 Task: Apply the theme  ""Modern Writer"".
Action: Mouse moved to (202, 74)
Screenshot: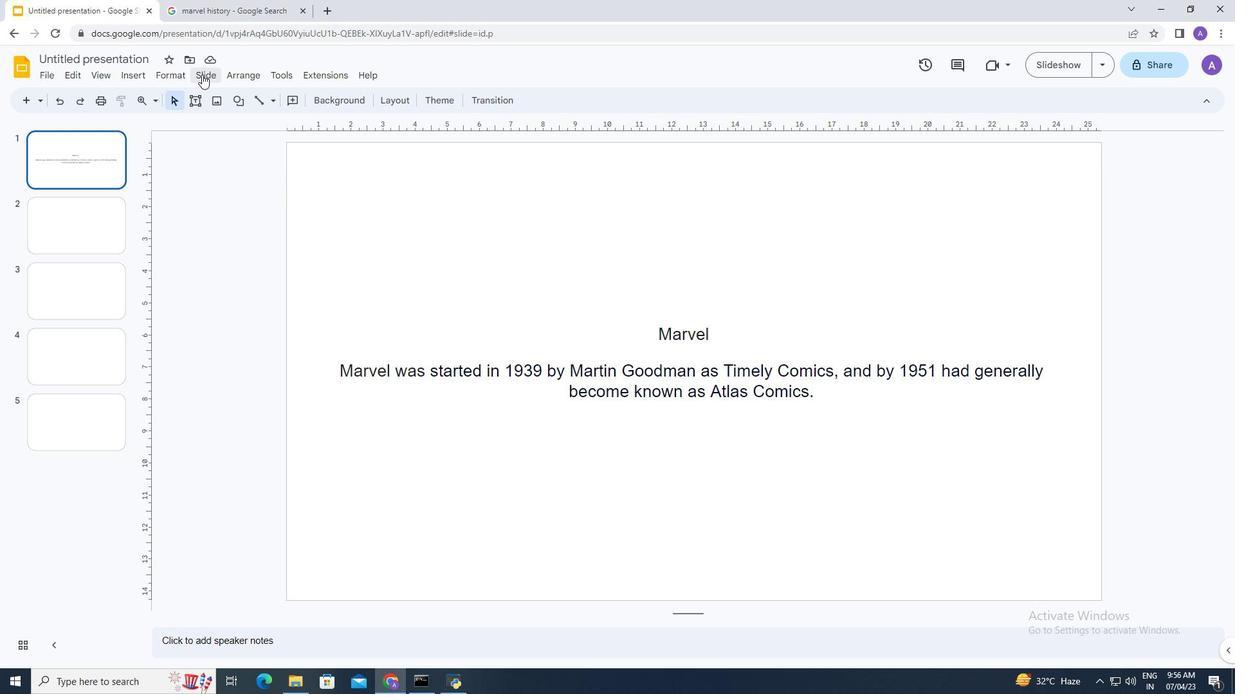 
Action: Mouse pressed left at (202, 74)
Screenshot: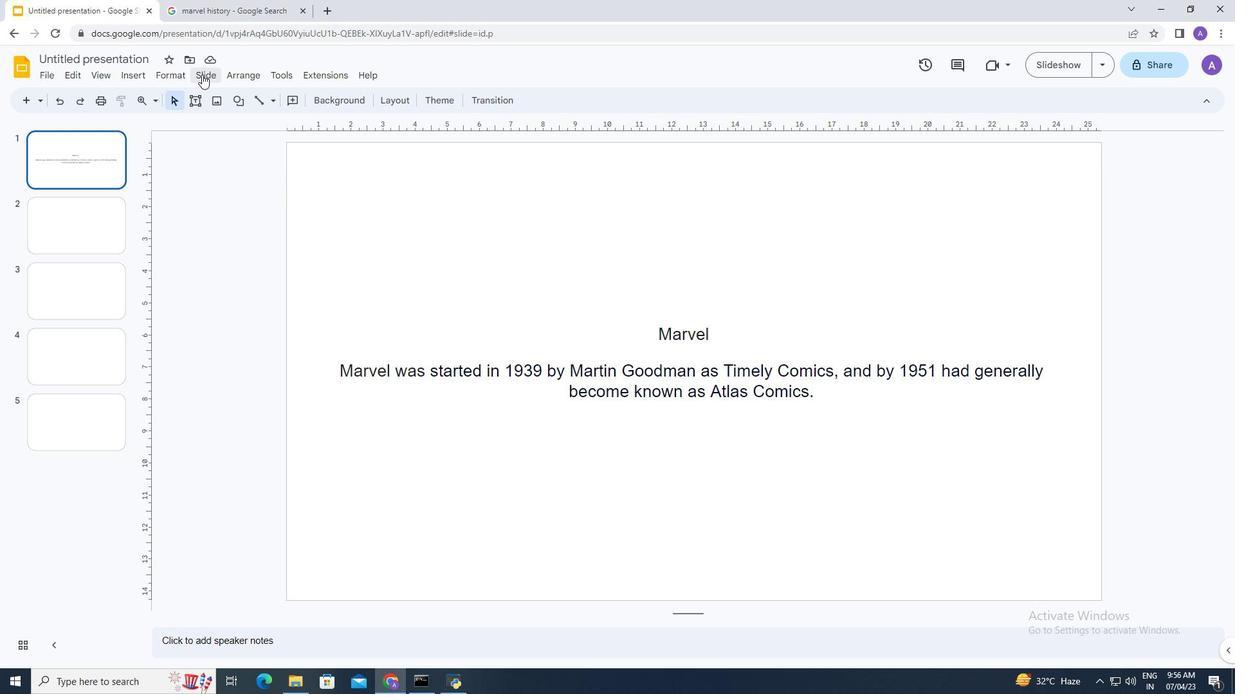 
Action: Mouse moved to (265, 299)
Screenshot: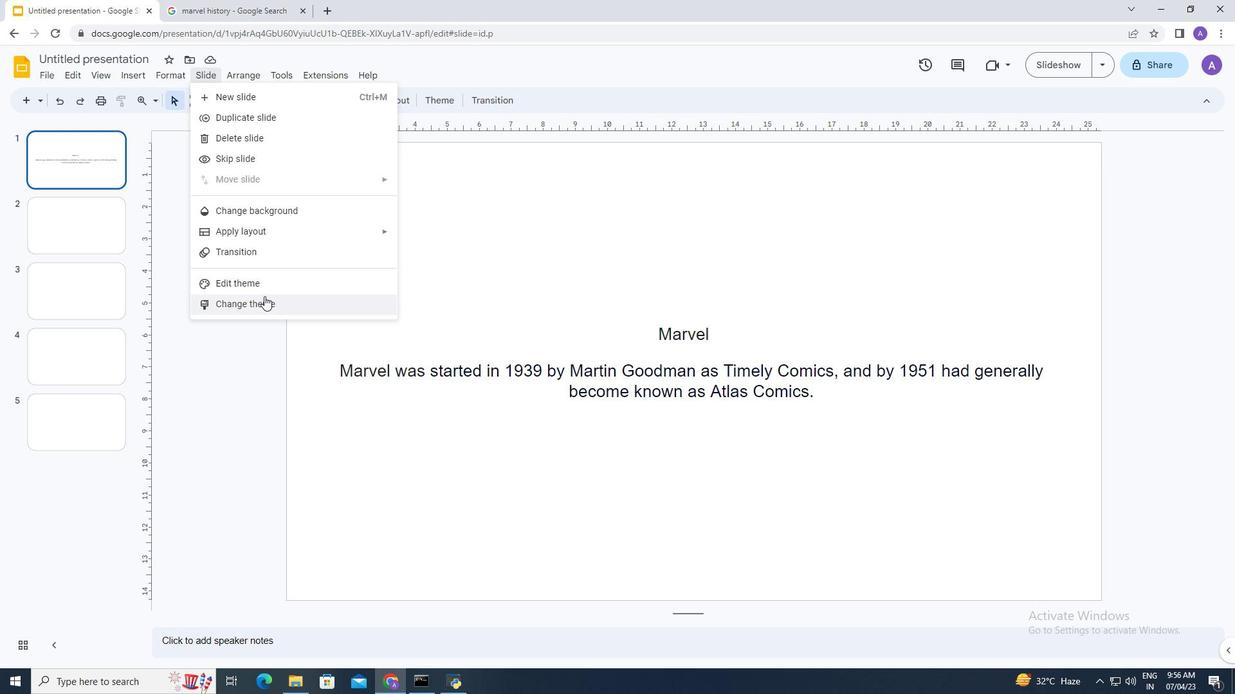 
Action: Mouse pressed left at (265, 299)
Screenshot: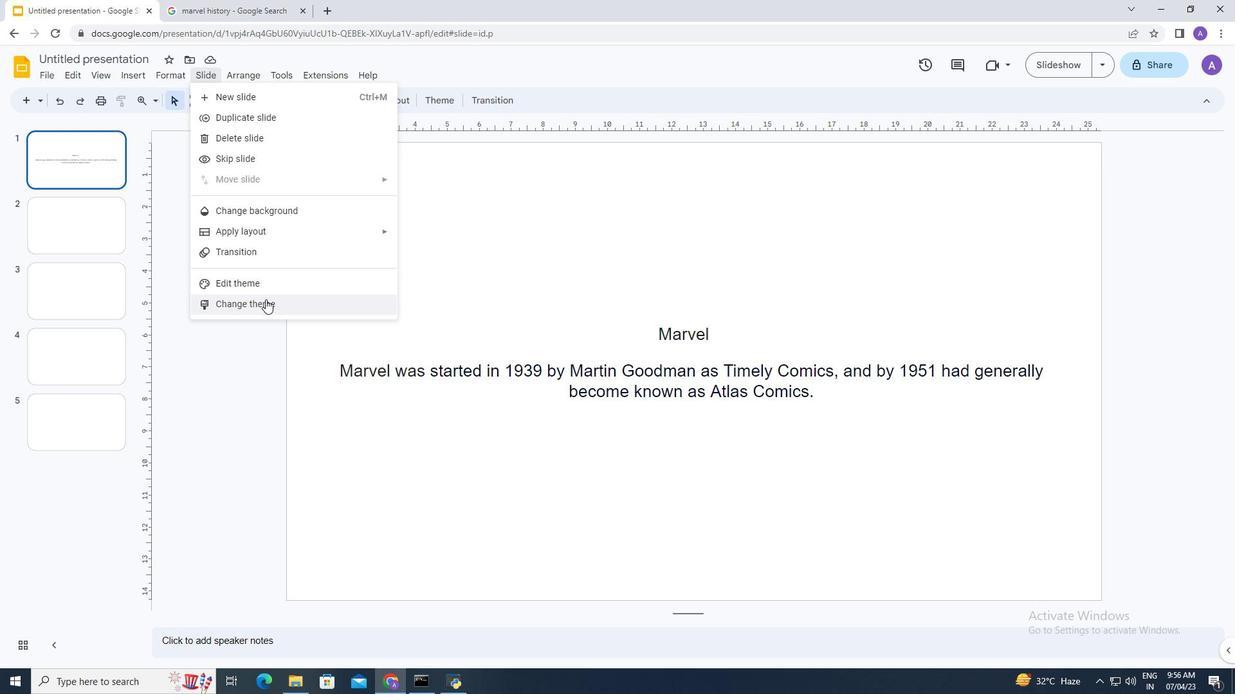 
Action: Mouse moved to (1079, 278)
Screenshot: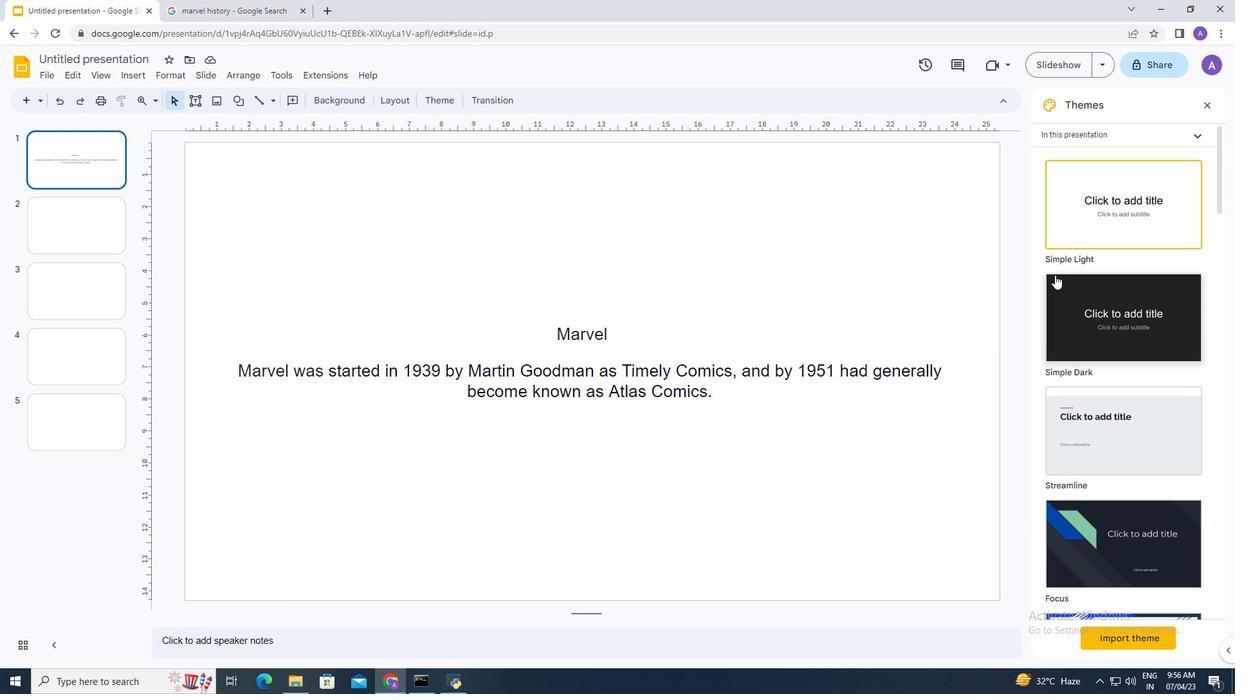
Action: Mouse scrolled (1079, 277) with delta (0, 0)
Screenshot: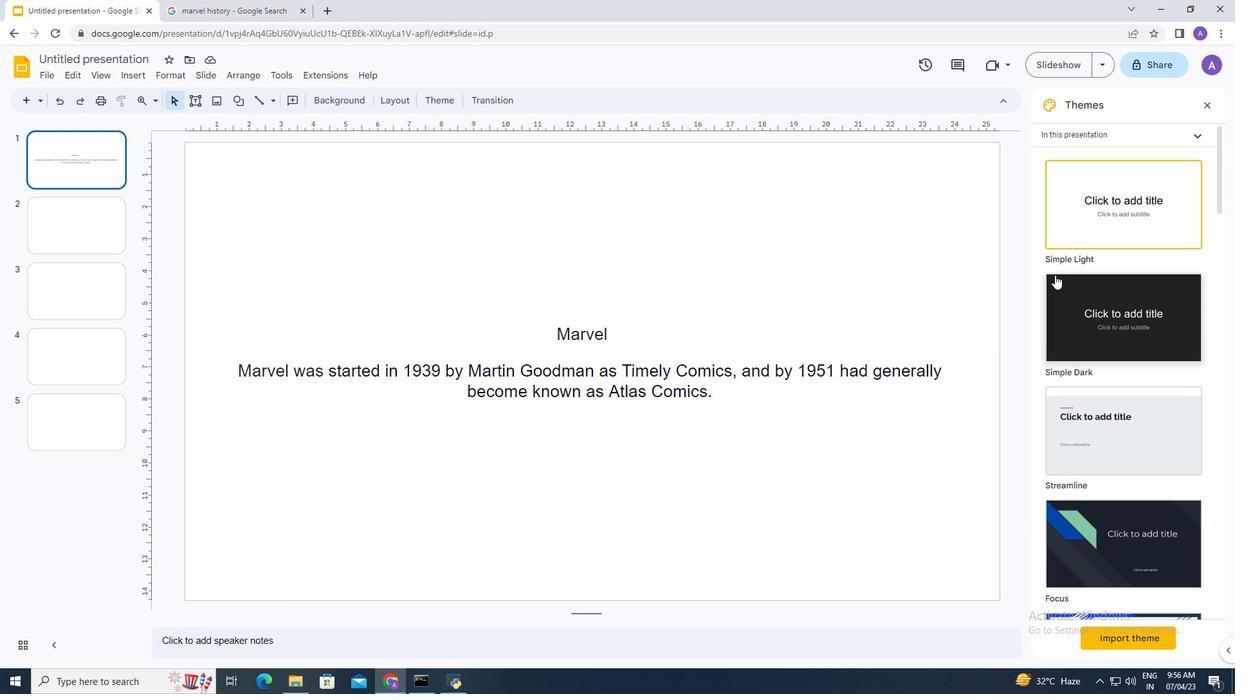 
Action: Mouse scrolled (1079, 277) with delta (0, 0)
Screenshot: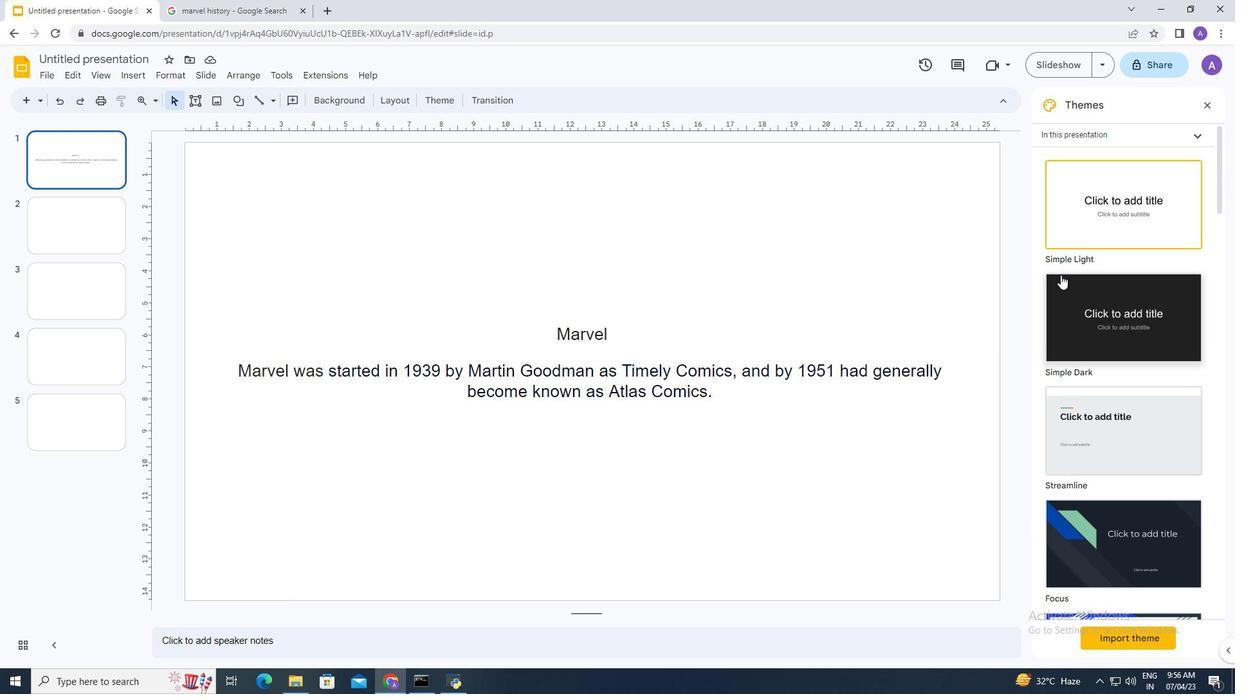 
Action: Mouse scrolled (1079, 277) with delta (0, 0)
Screenshot: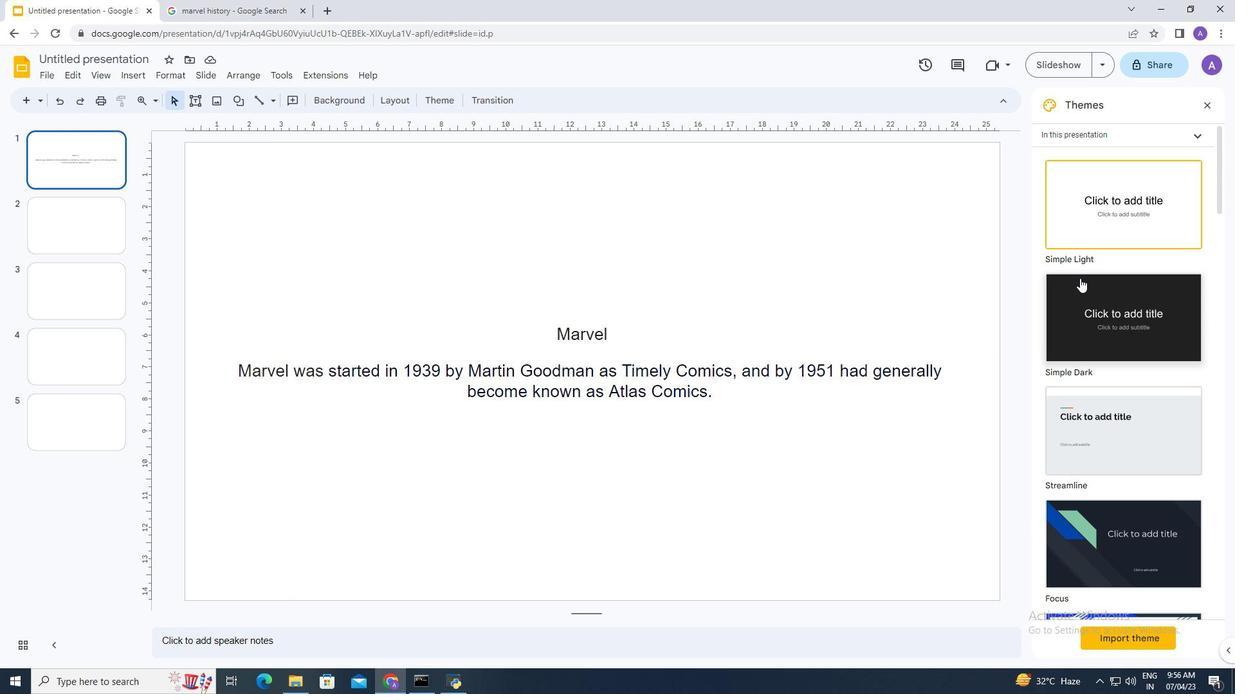
Action: Mouse scrolled (1079, 277) with delta (0, 0)
Screenshot: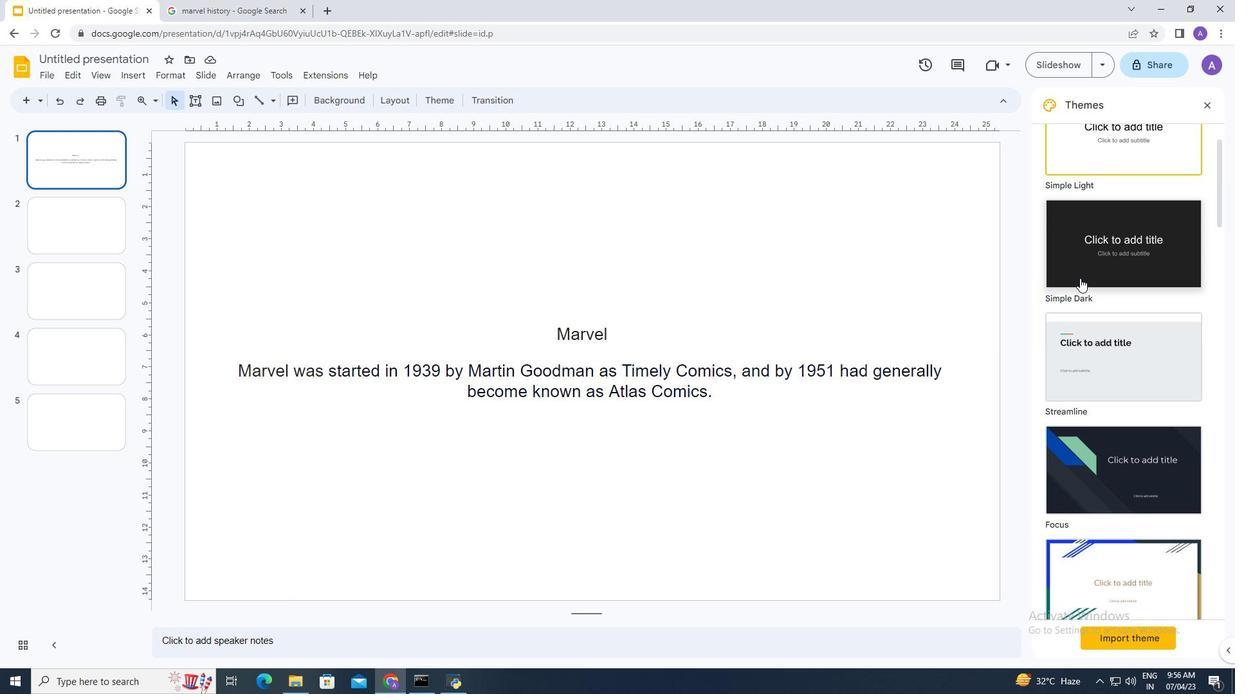 
Action: Mouse scrolled (1079, 277) with delta (0, 0)
Screenshot: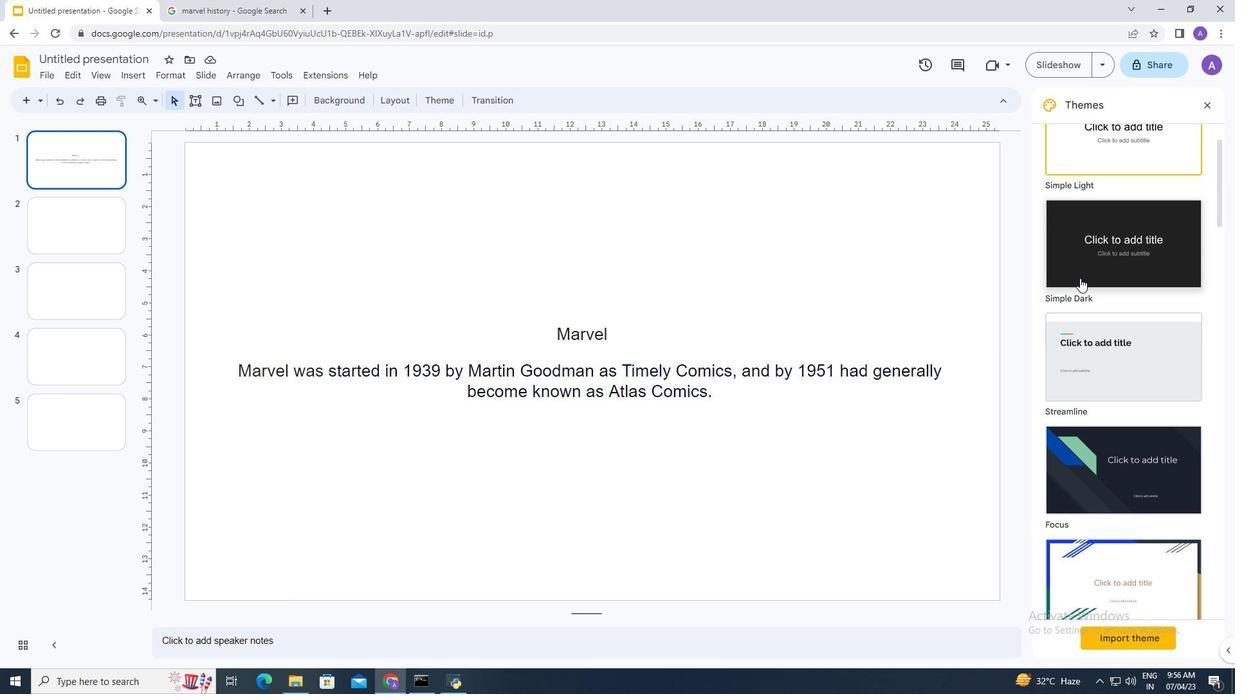 
Action: Mouse scrolled (1079, 277) with delta (0, 0)
Screenshot: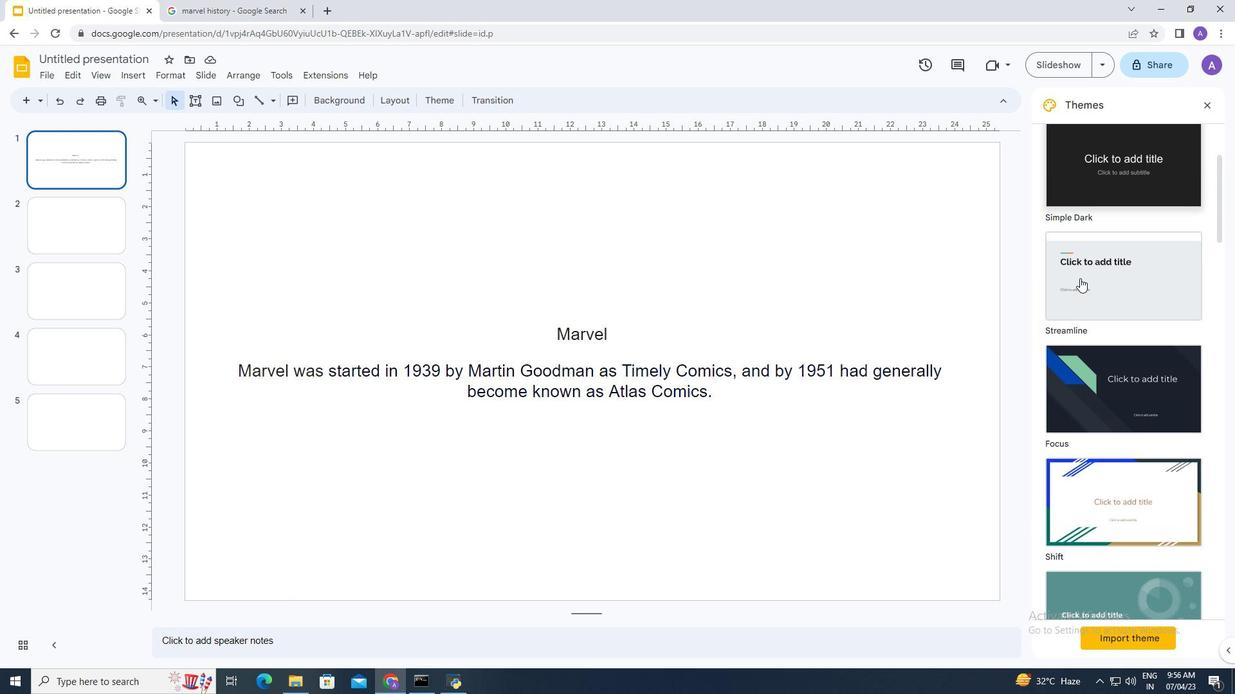 
Action: Mouse scrolled (1079, 277) with delta (0, 0)
Screenshot: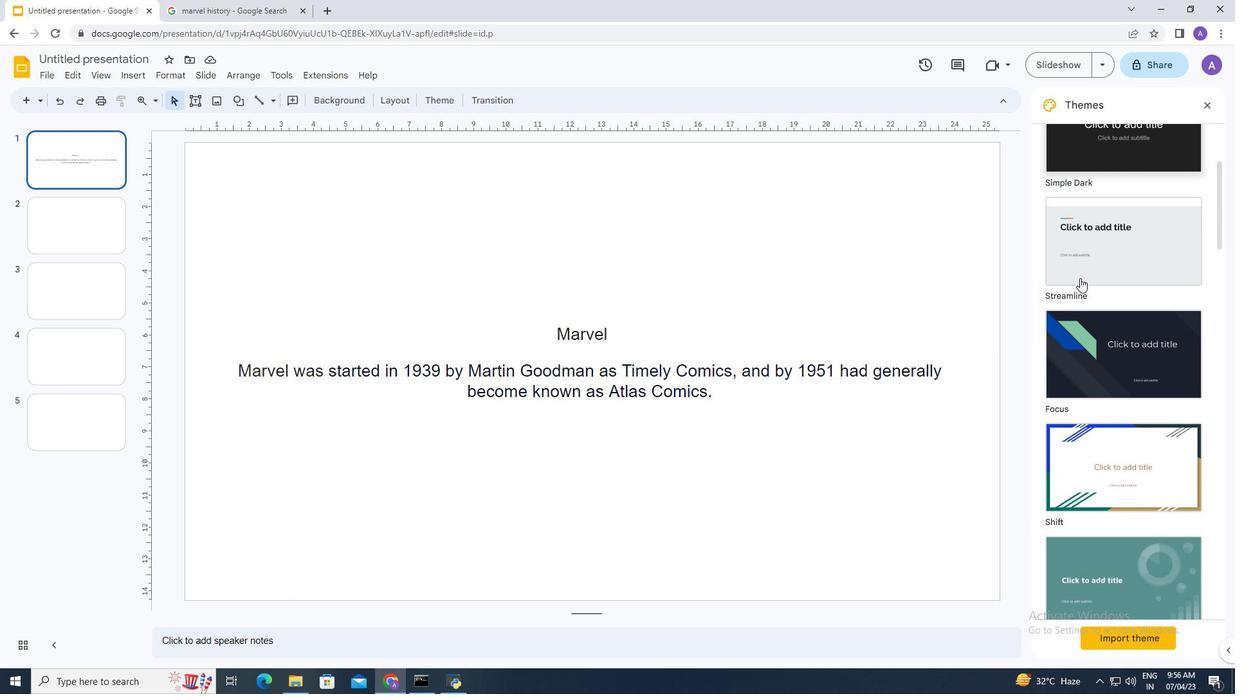 
Action: Mouse scrolled (1079, 277) with delta (0, 0)
Screenshot: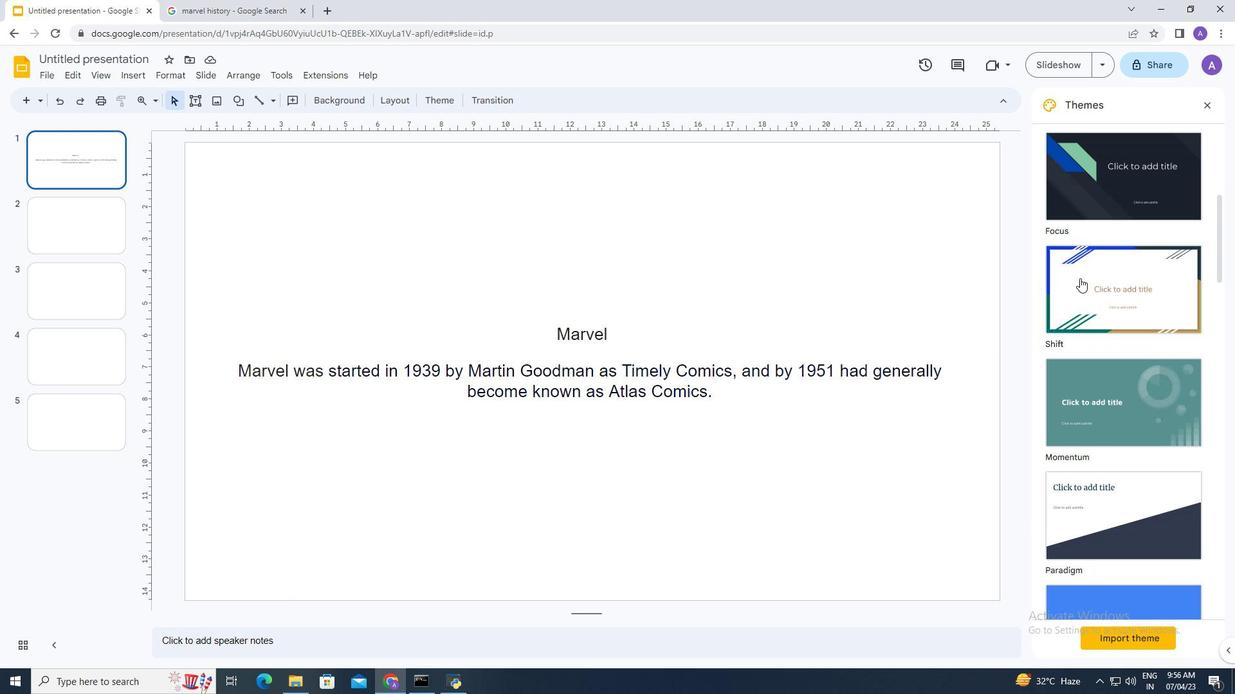 
Action: Mouse moved to (1079, 279)
Screenshot: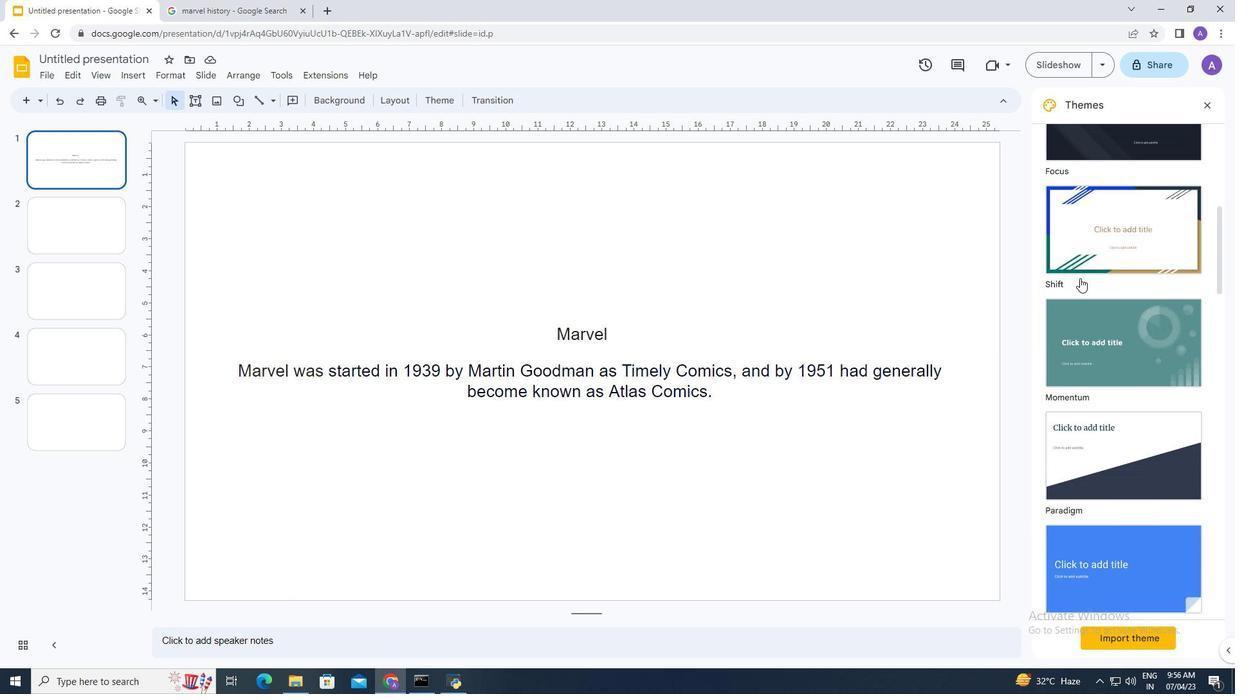 
Action: Mouse scrolled (1079, 278) with delta (0, 0)
Screenshot: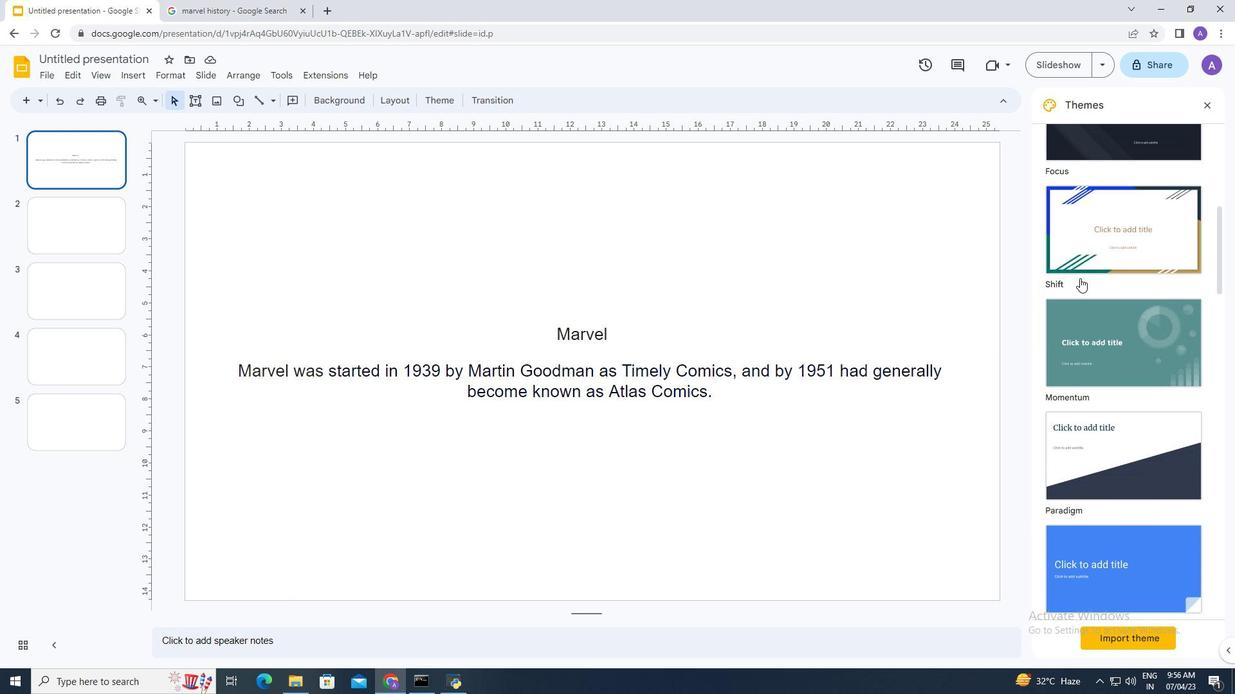 
Action: Mouse moved to (1080, 279)
Screenshot: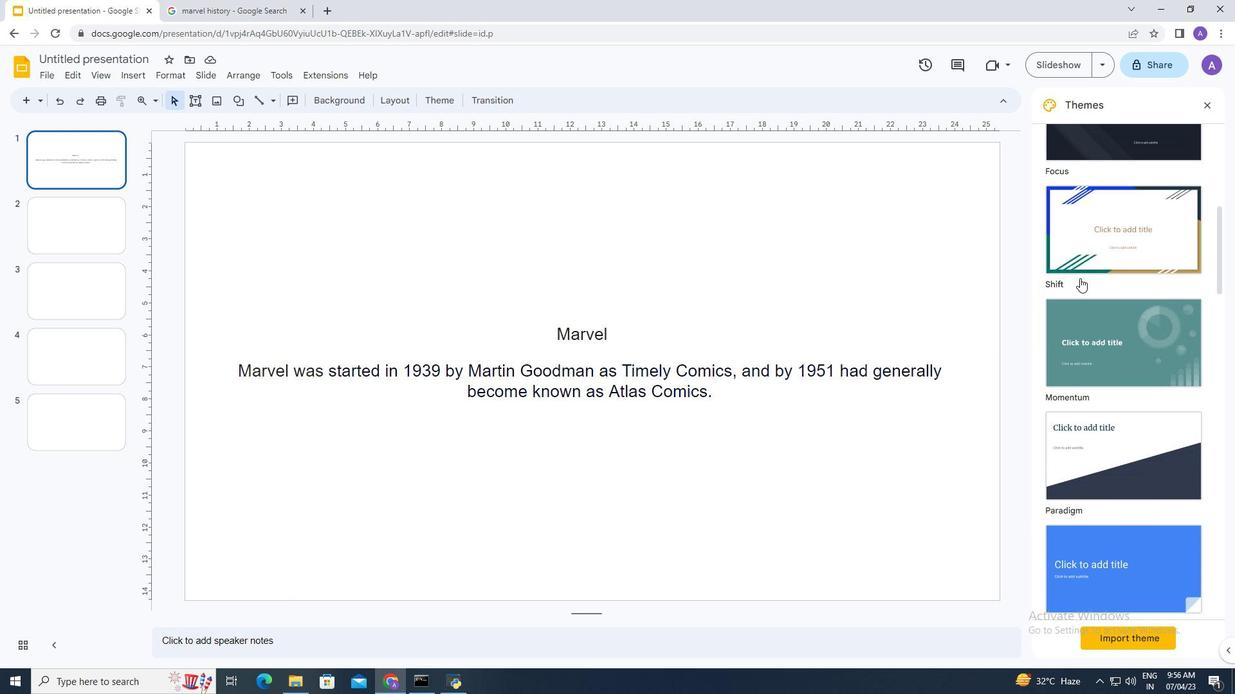 
Action: Mouse scrolled (1080, 278) with delta (0, 0)
Screenshot: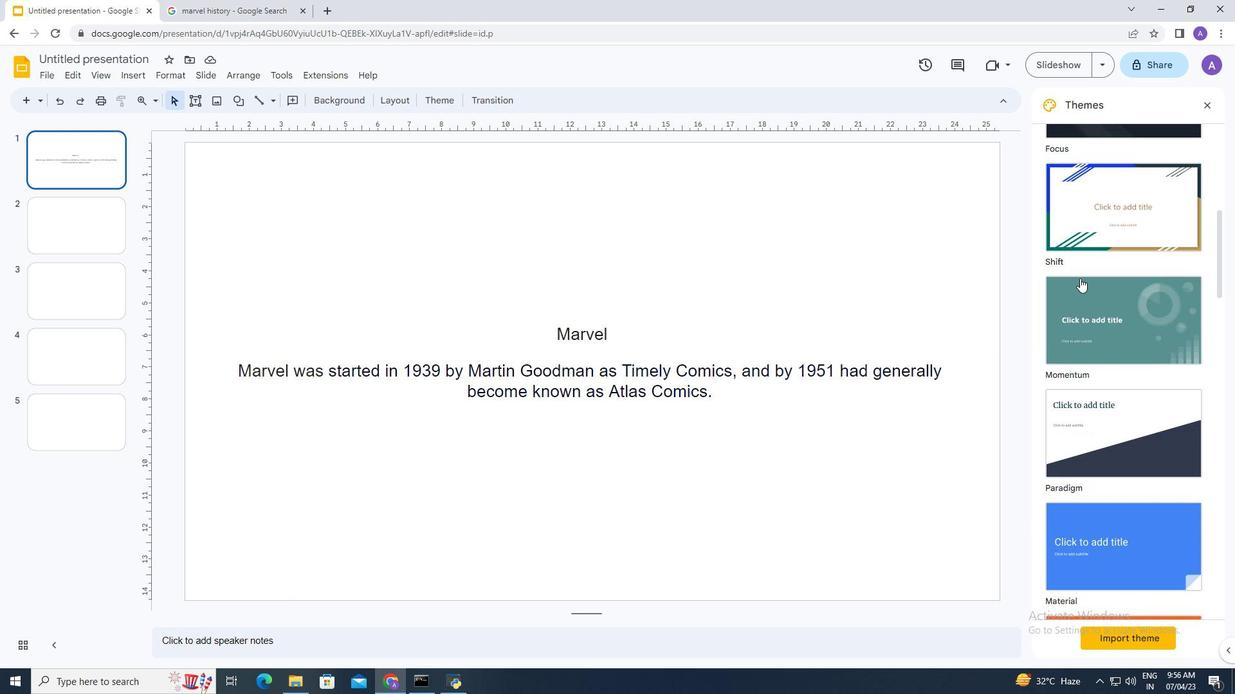 
Action: Mouse moved to (1096, 302)
Screenshot: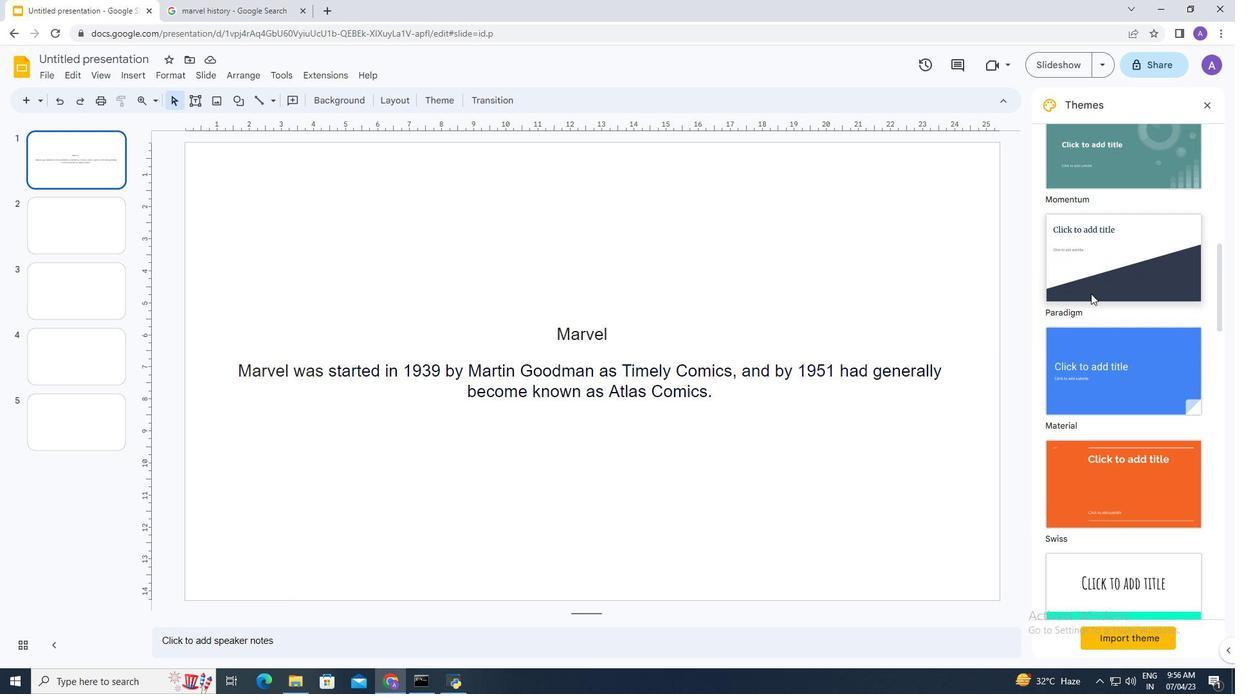 
Action: Mouse scrolled (1096, 302) with delta (0, 0)
Screenshot: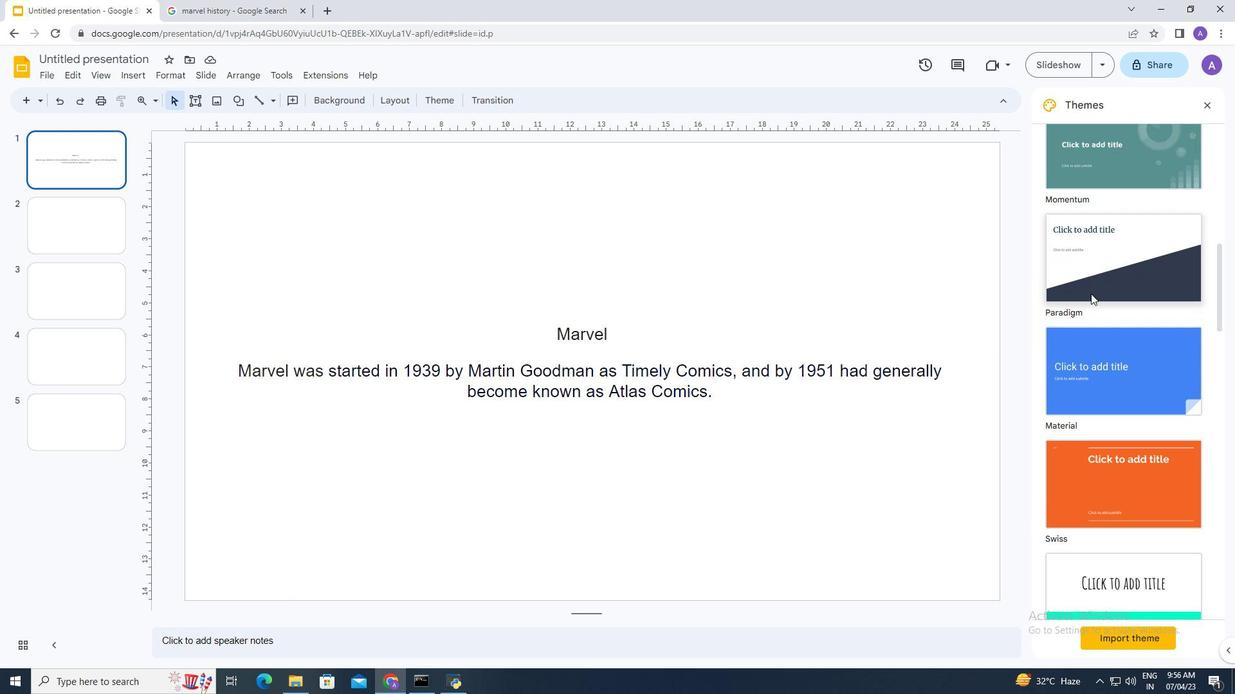
Action: Mouse scrolled (1096, 302) with delta (0, 0)
Screenshot: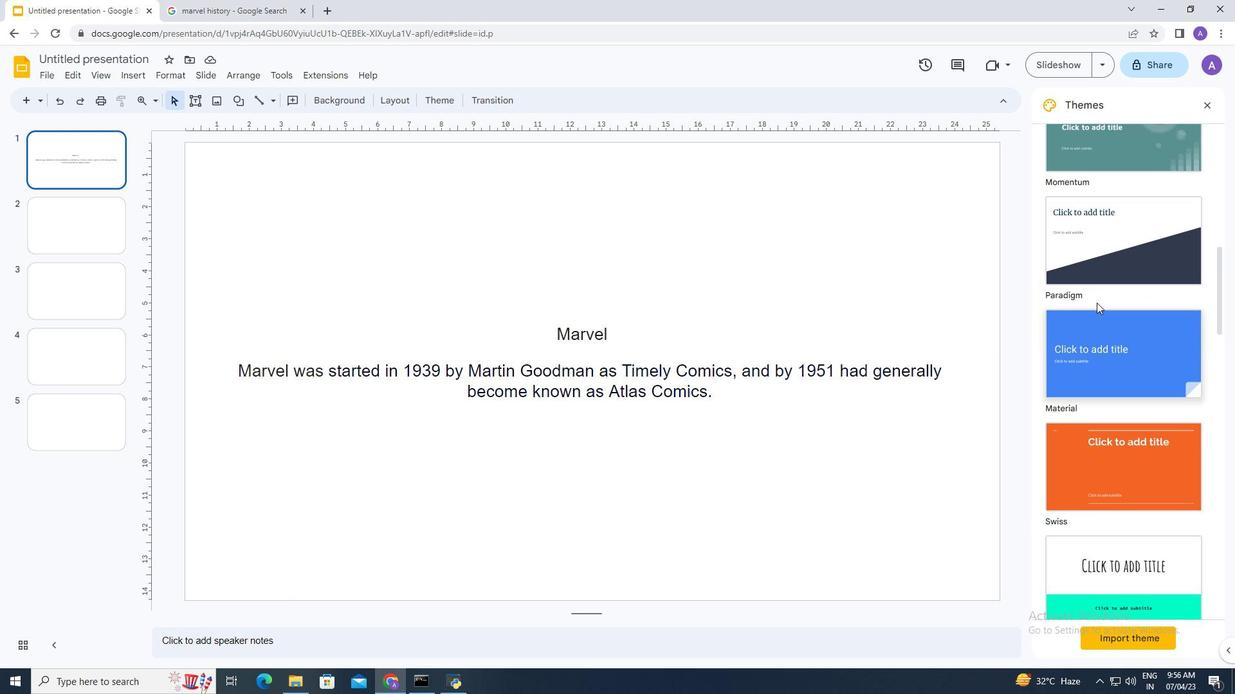 
Action: Mouse scrolled (1096, 302) with delta (0, 0)
Screenshot: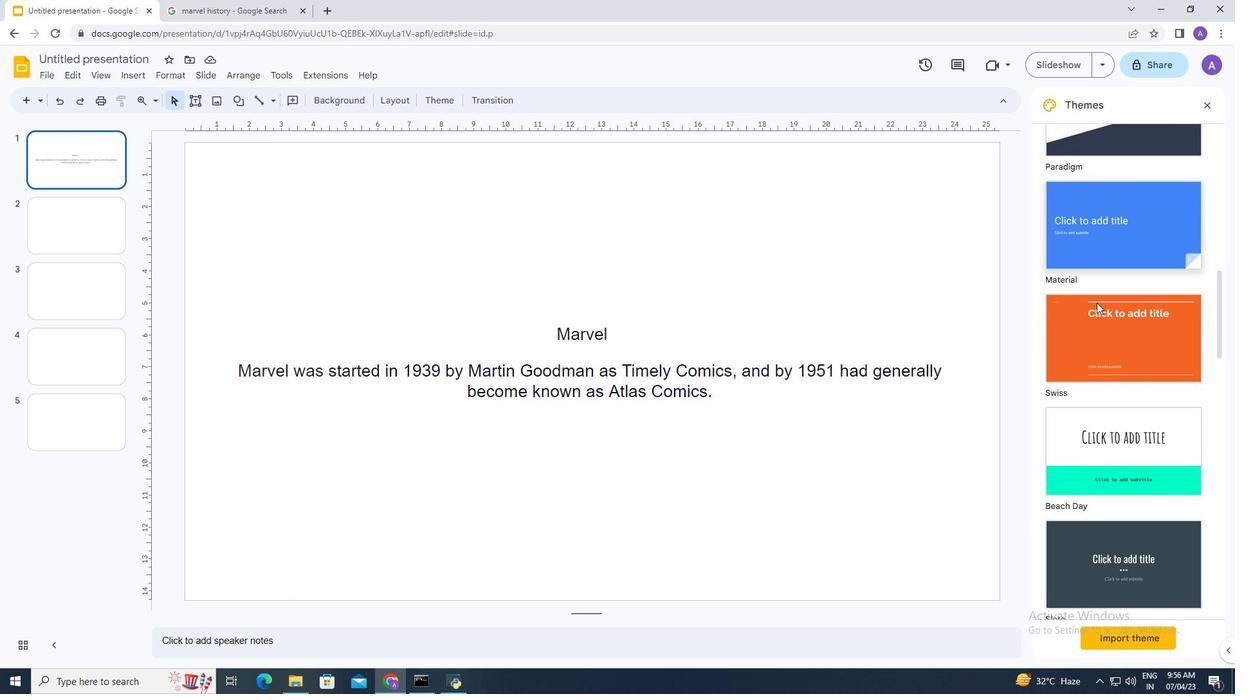 
Action: Mouse scrolled (1096, 302) with delta (0, 0)
Screenshot: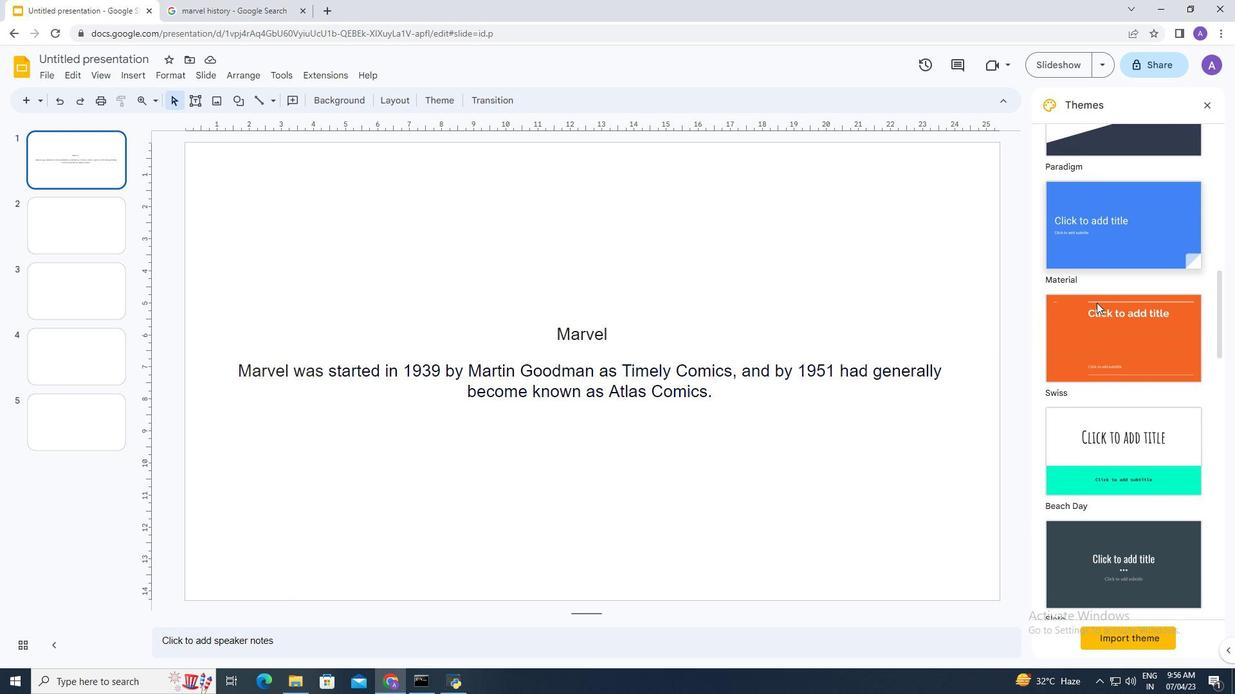 
Action: Mouse scrolled (1096, 302) with delta (0, 0)
Screenshot: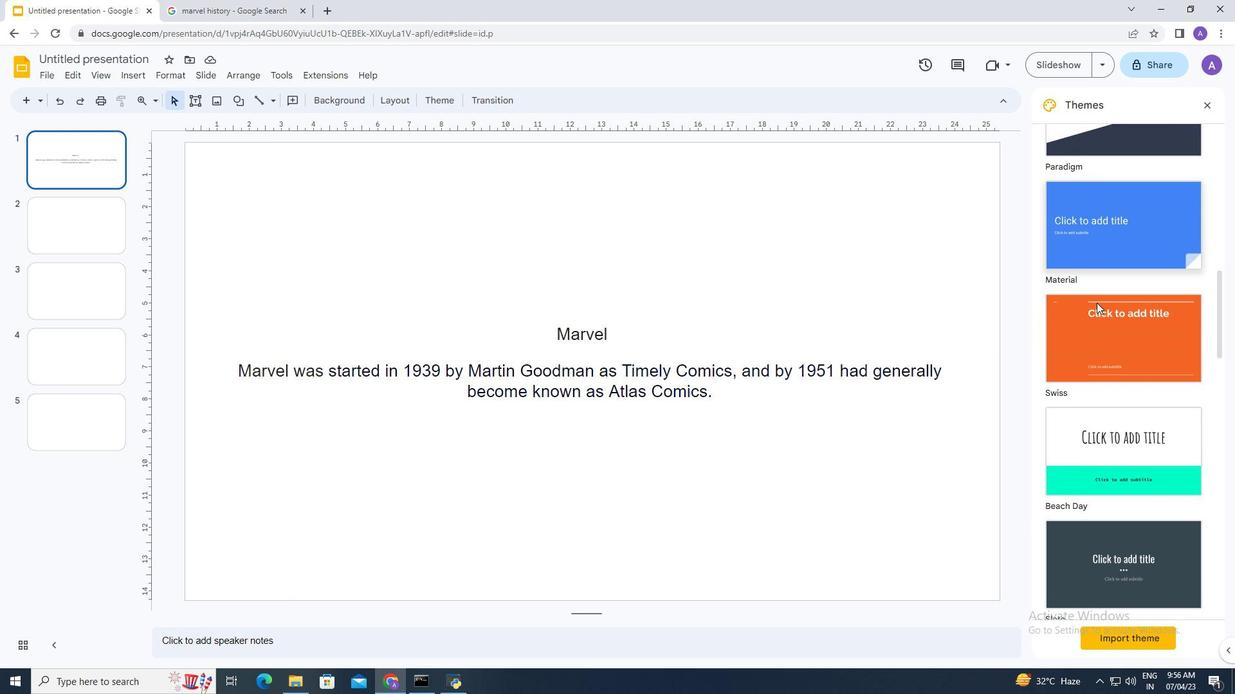 
Action: Mouse scrolled (1096, 302) with delta (0, 0)
Screenshot: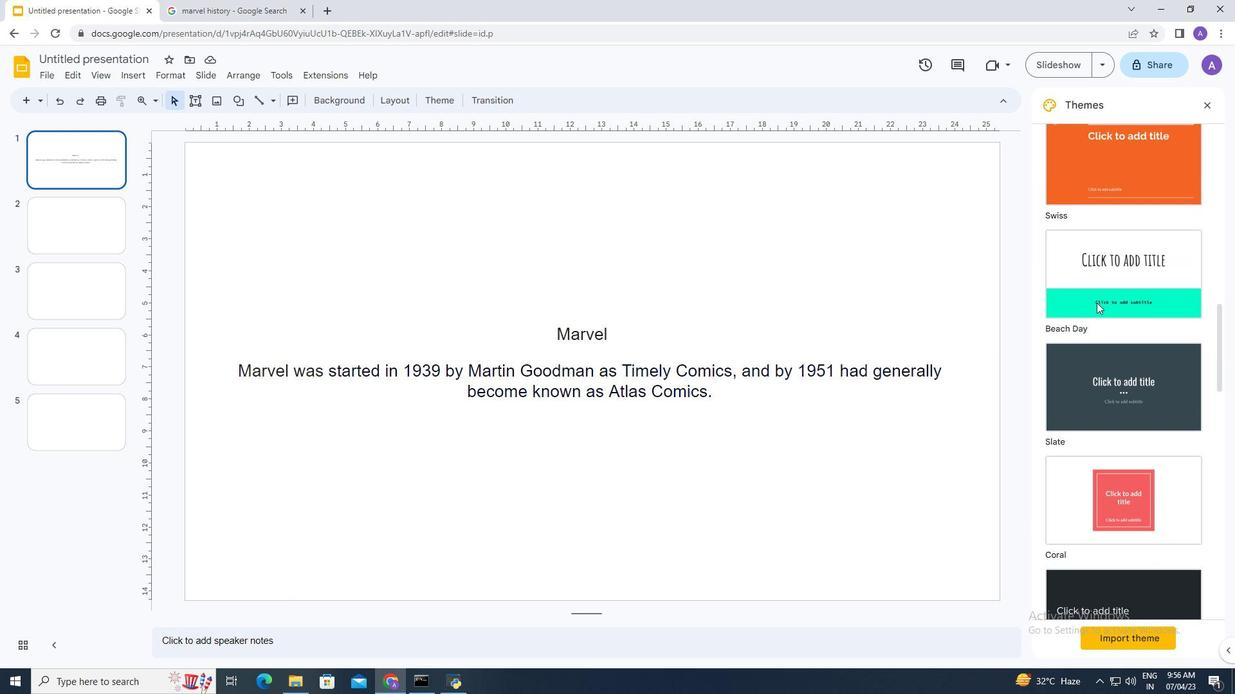 
Action: Mouse scrolled (1096, 302) with delta (0, 0)
Screenshot: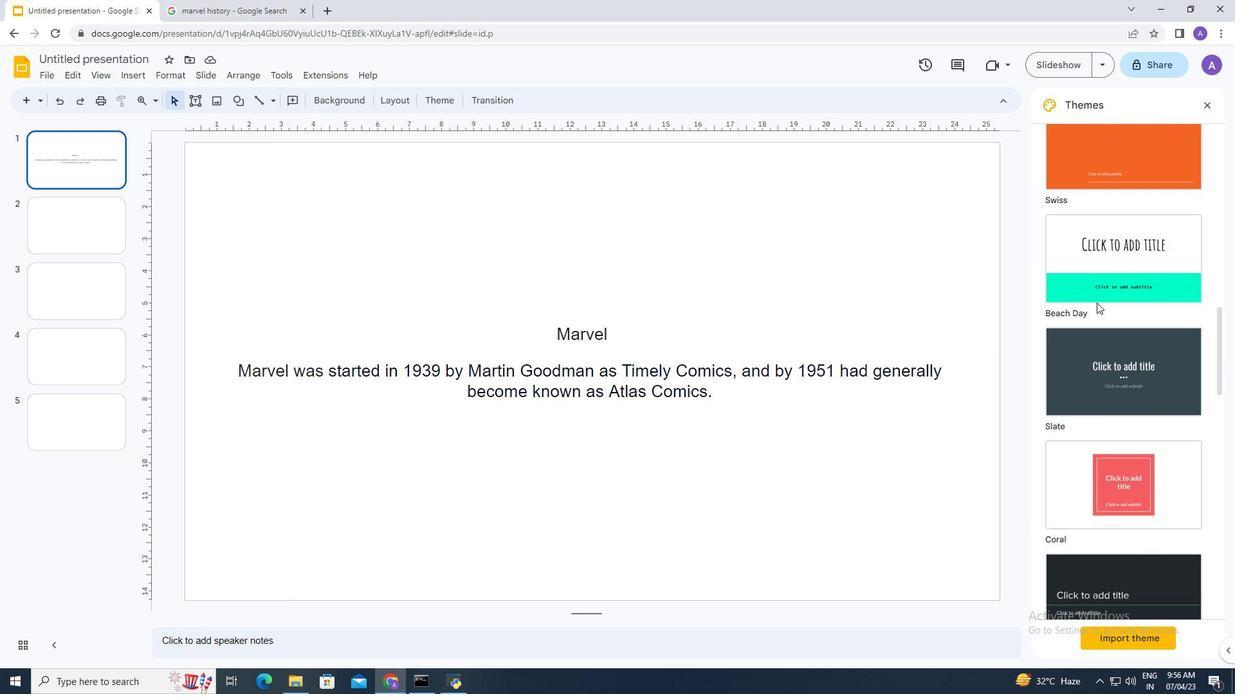 
Action: Mouse scrolled (1096, 302) with delta (0, 0)
Screenshot: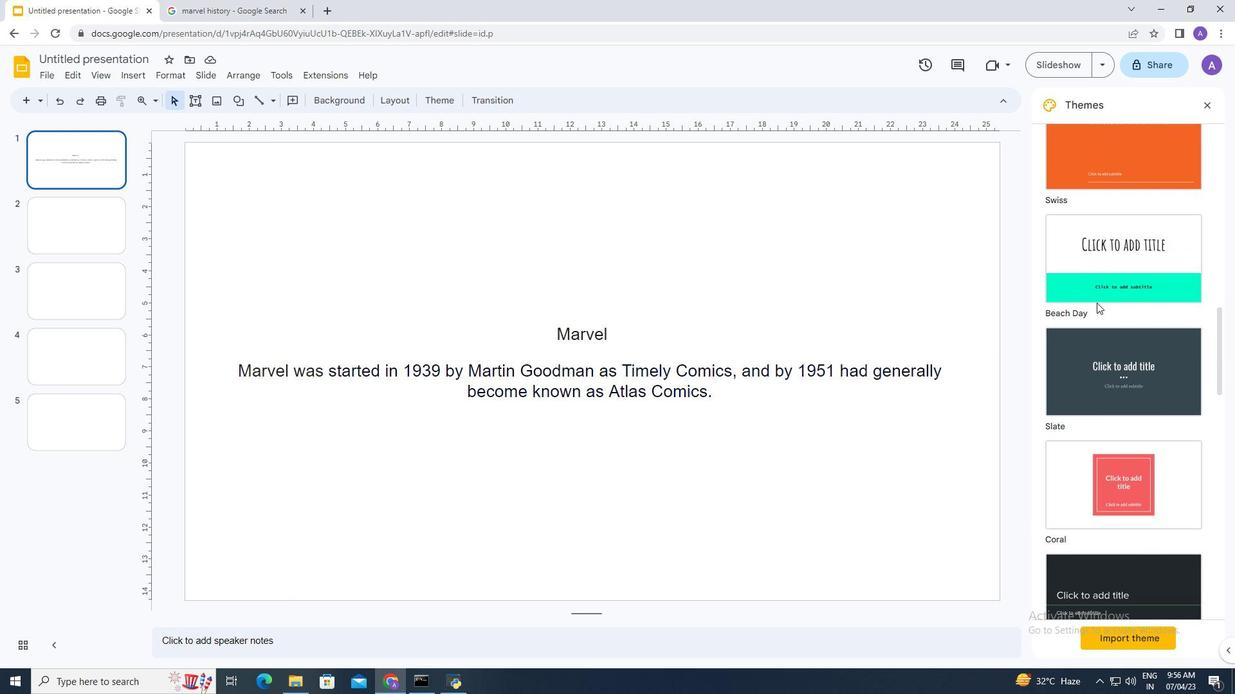 
Action: Mouse scrolled (1096, 302) with delta (0, 0)
Screenshot: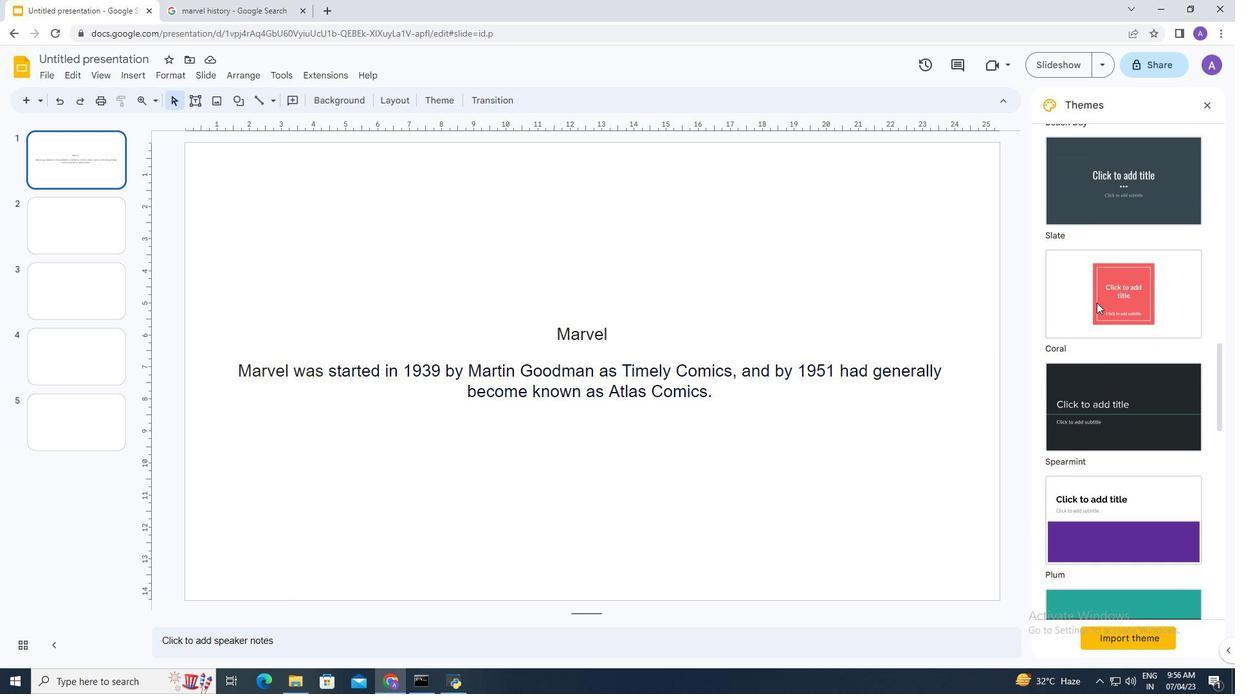
Action: Mouse scrolled (1096, 302) with delta (0, 0)
Screenshot: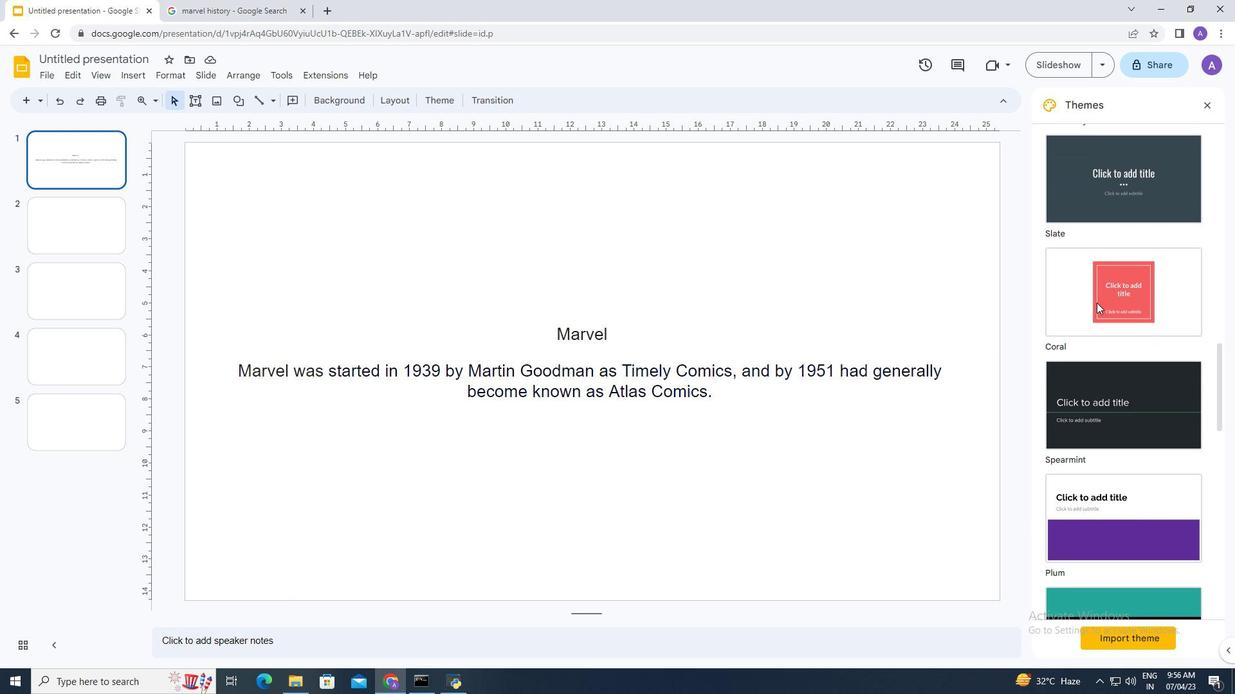 
Action: Mouse scrolled (1096, 302) with delta (0, 0)
Screenshot: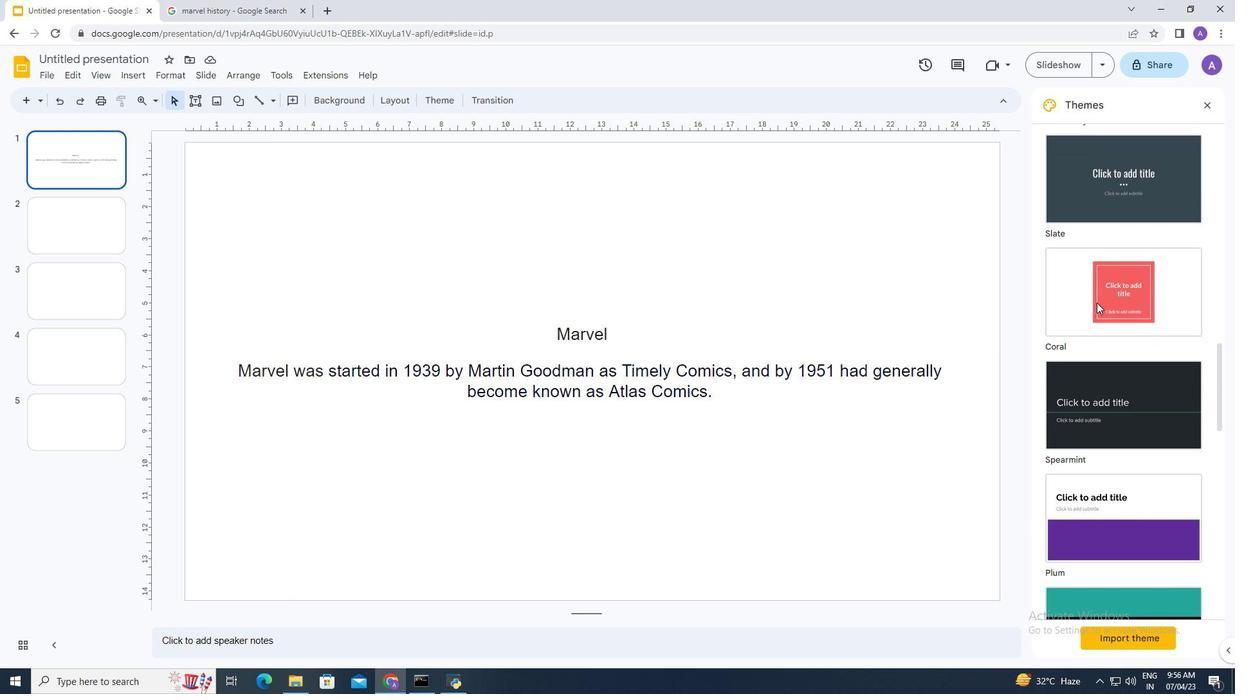 
Action: Mouse scrolled (1096, 302) with delta (0, 0)
Screenshot: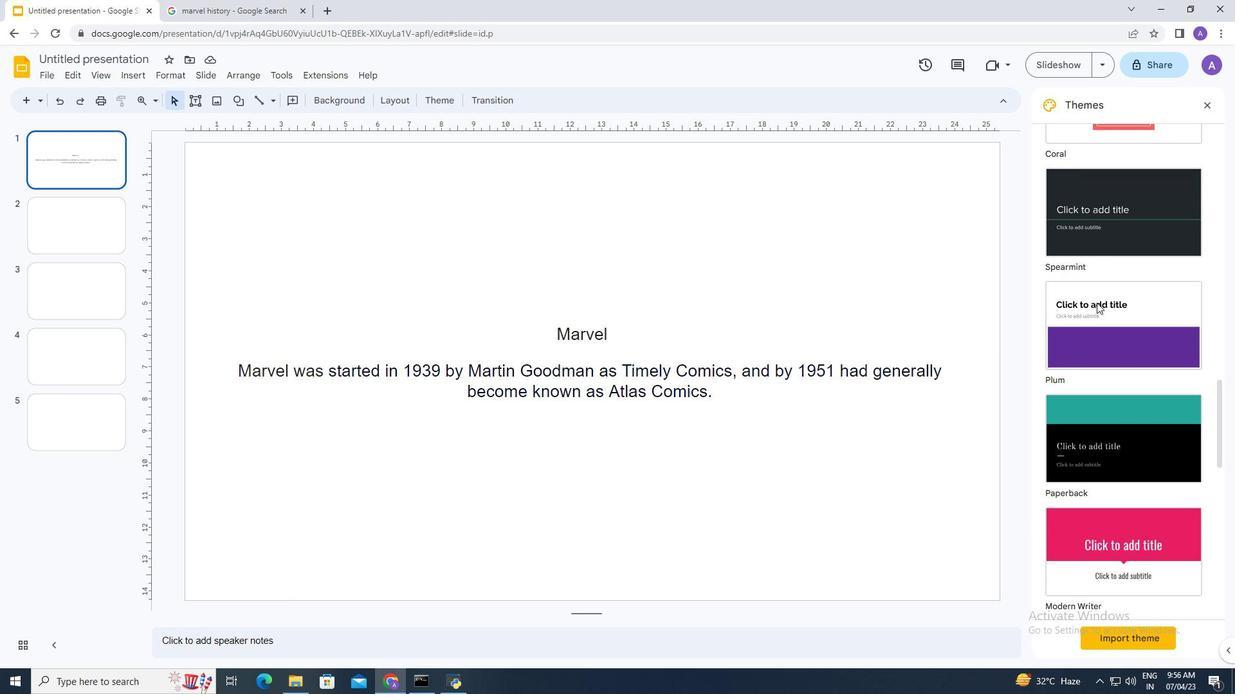 
Action: Mouse scrolled (1096, 302) with delta (0, 0)
Screenshot: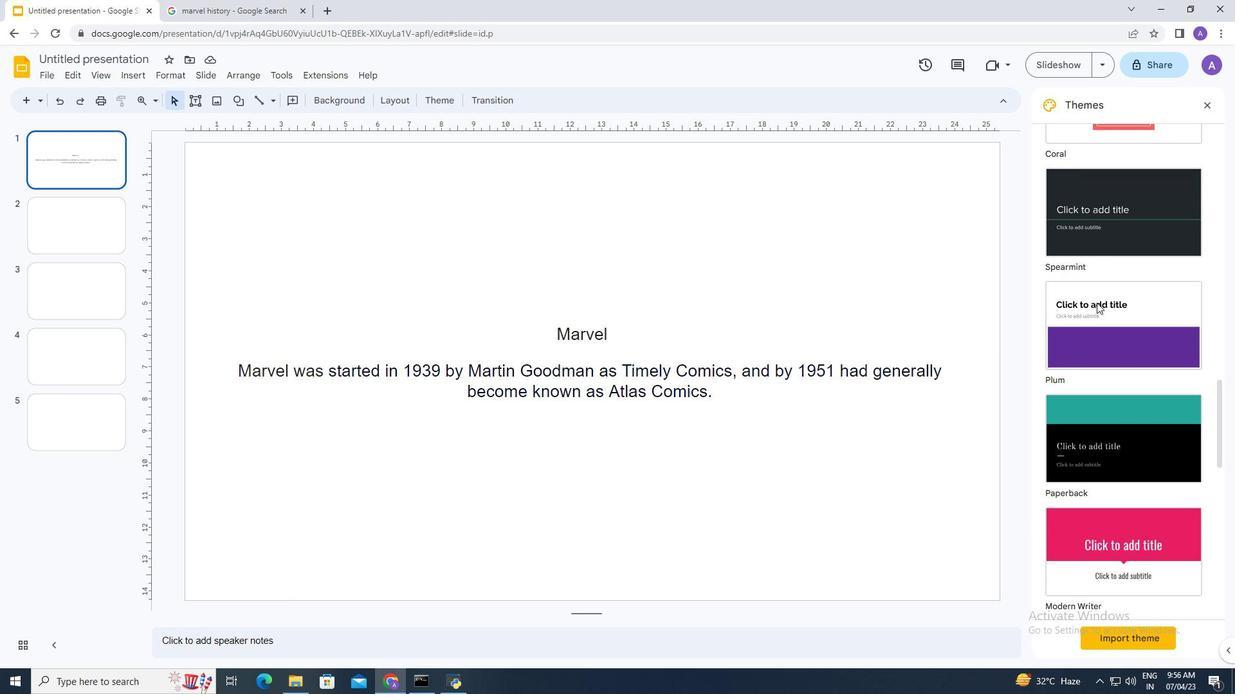 
Action: Mouse scrolled (1096, 302) with delta (0, 0)
Screenshot: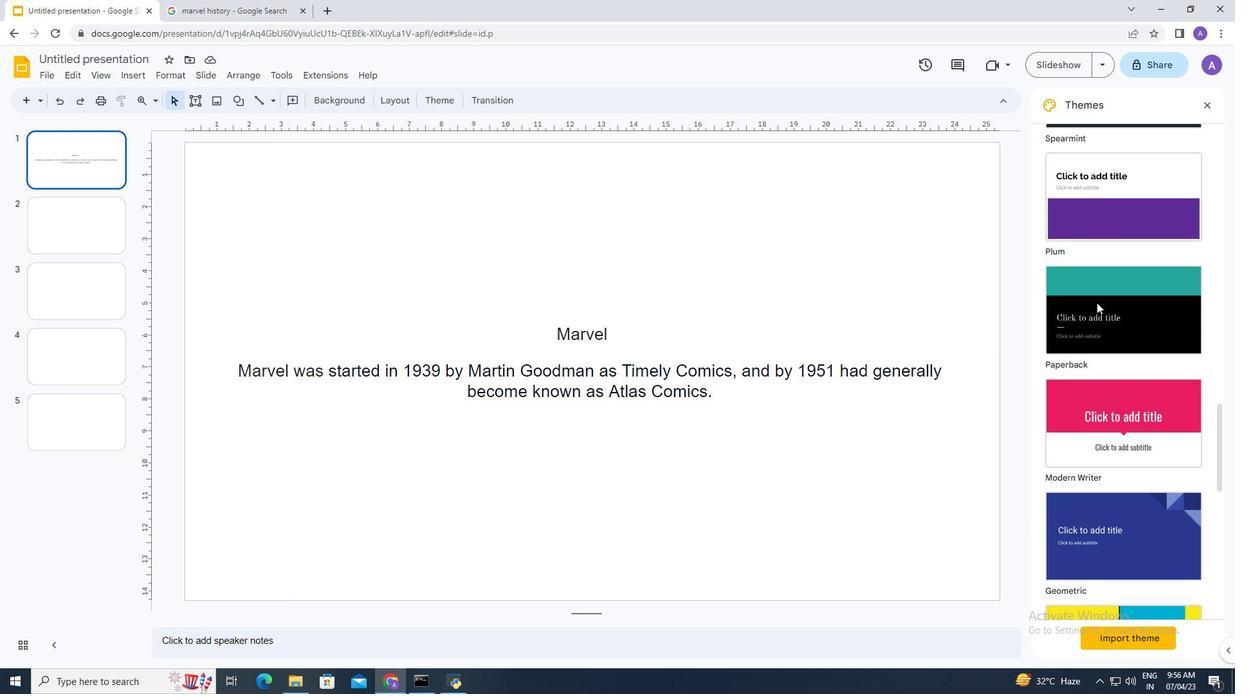 
Action: Mouse scrolled (1096, 302) with delta (0, 0)
Screenshot: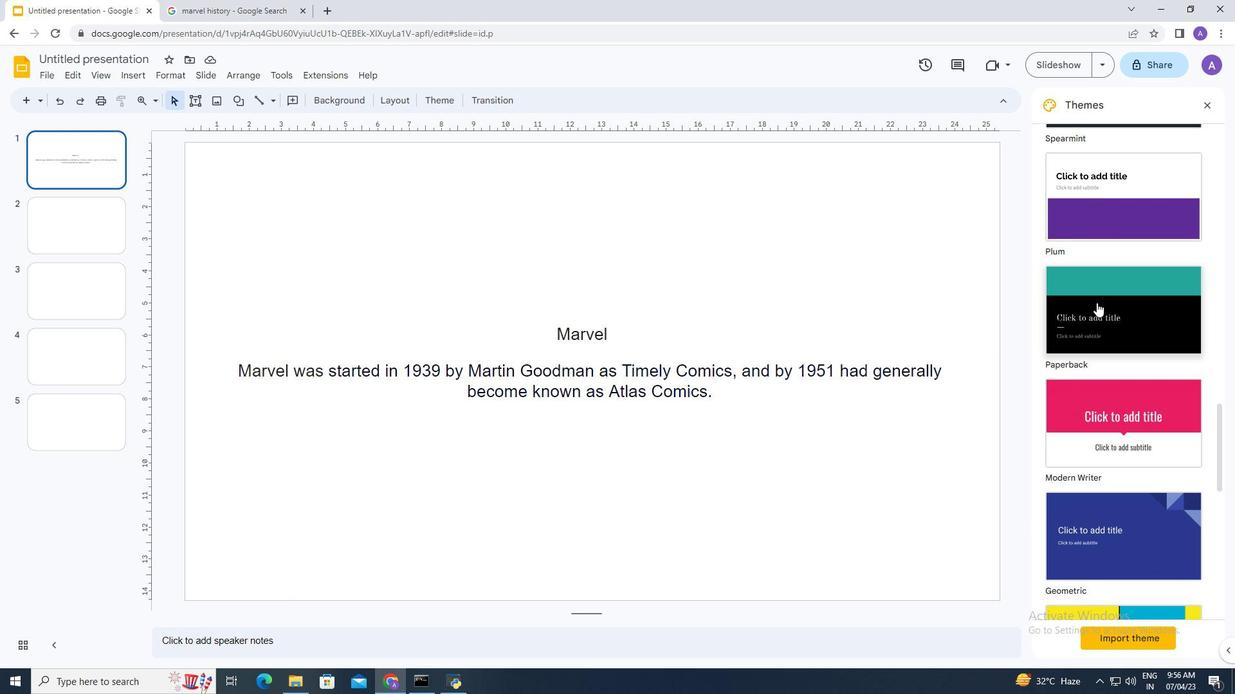 
Action: Mouse moved to (1133, 315)
Screenshot: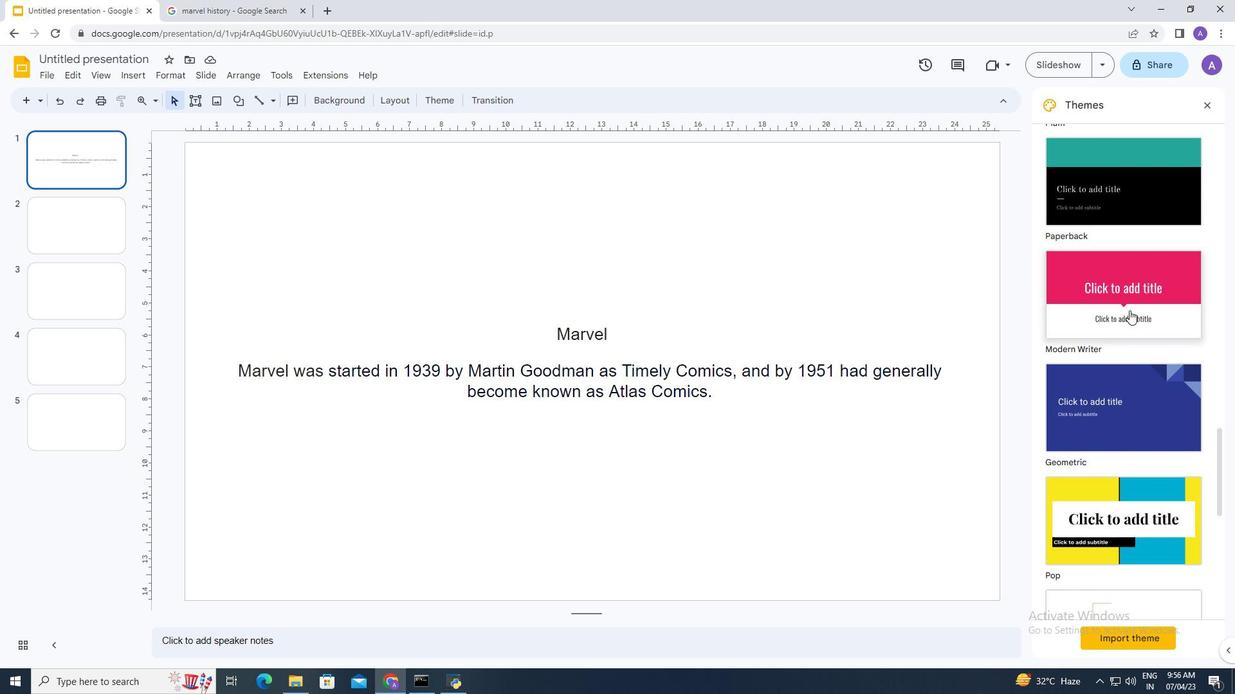
Action: Mouse pressed left at (1133, 315)
Screenshot: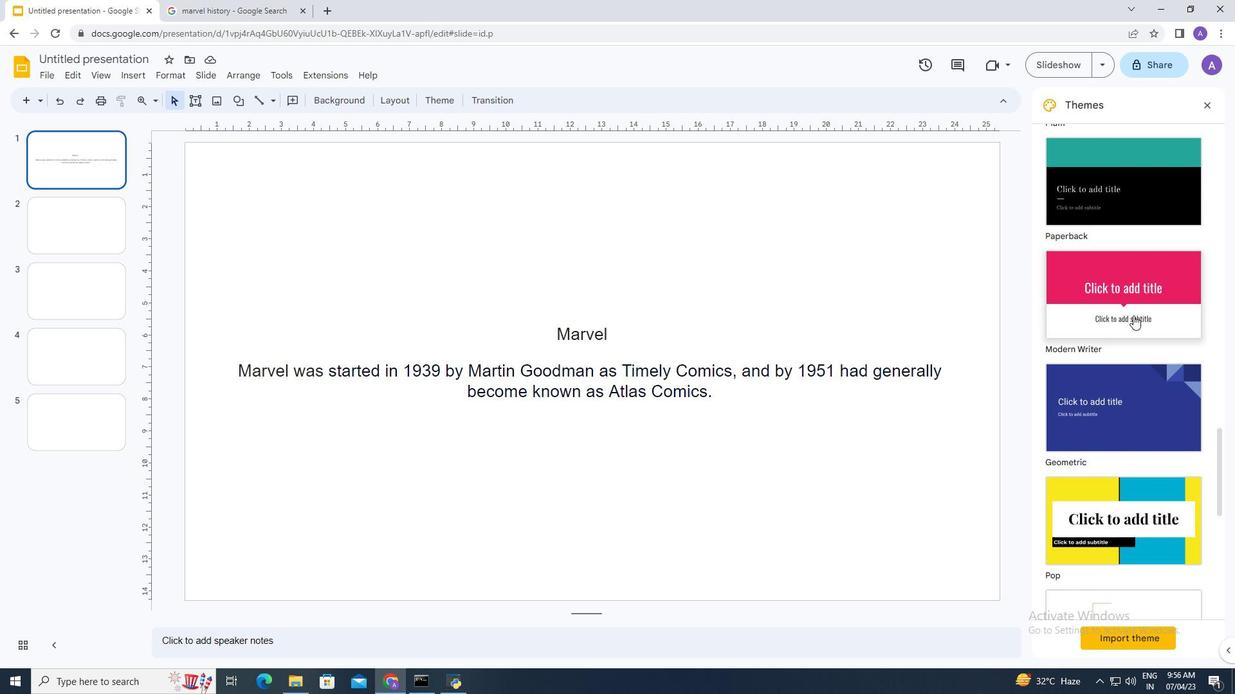 
Action: Mouse moved to (750, 288)
Screenshot: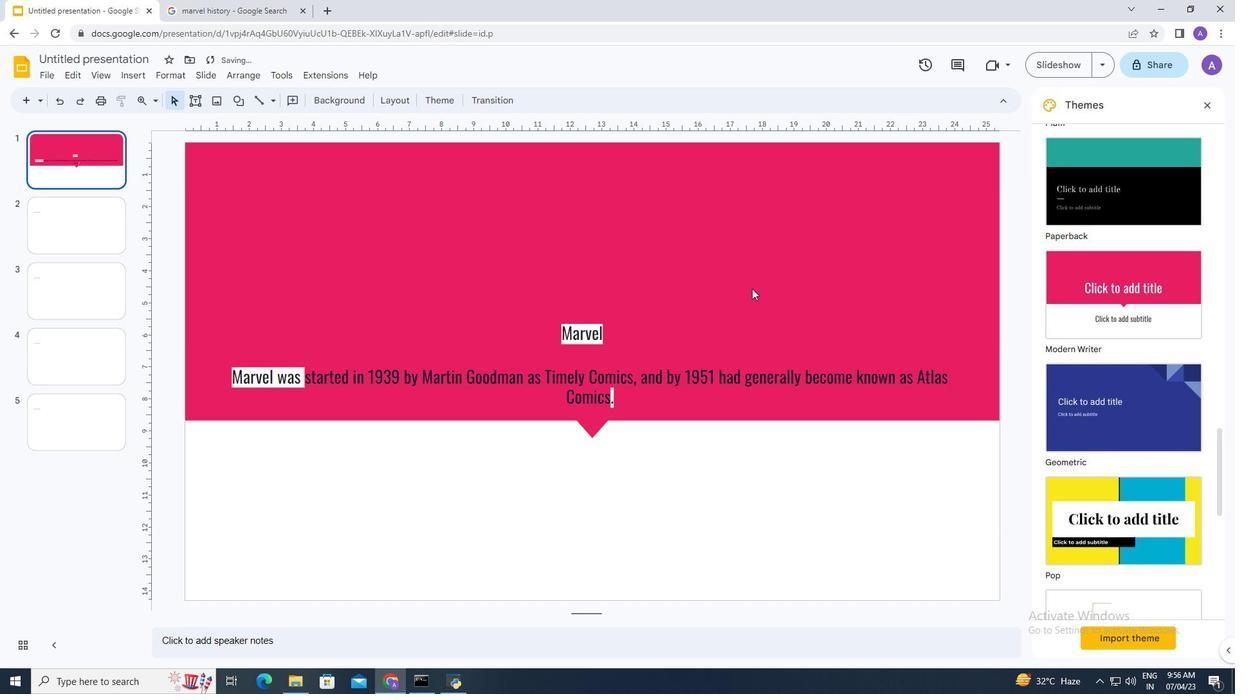
